 Task: Add a condition where "Priority Is High" in recently solved tickets.
Action: Mouse moved to (82, 264)
Screenshot: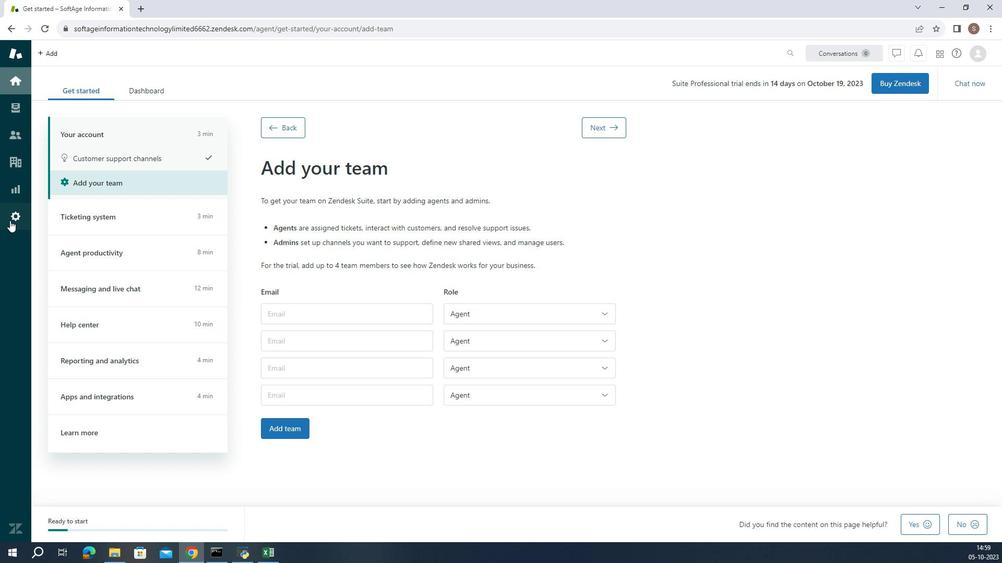 
Action: Mouse pressed left at (82, 264)
Screenshot: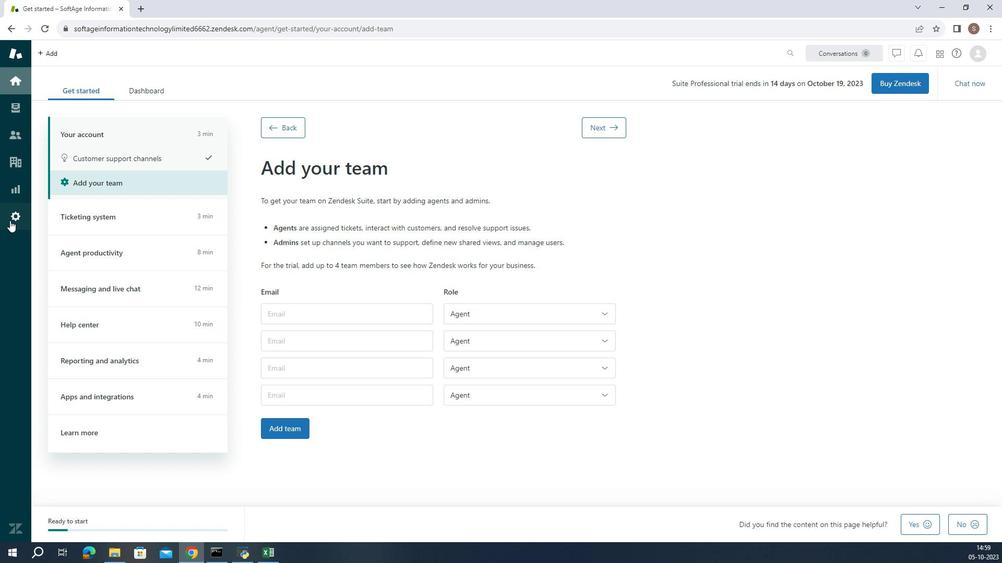 
Action: Mouse moved to (380, 469)
Screenshot: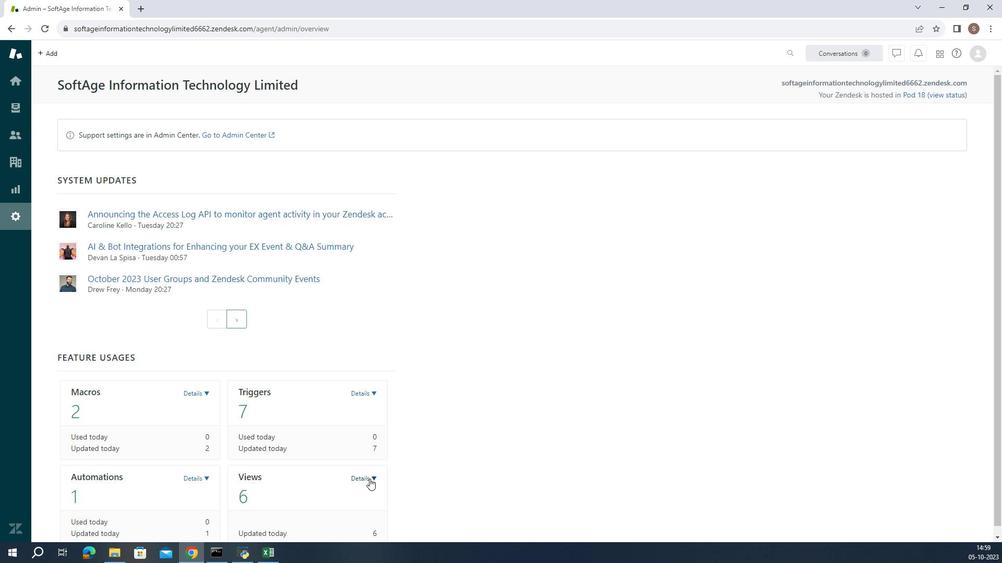 
Action: Mouse pressed left at (380, 469)
Screenshot: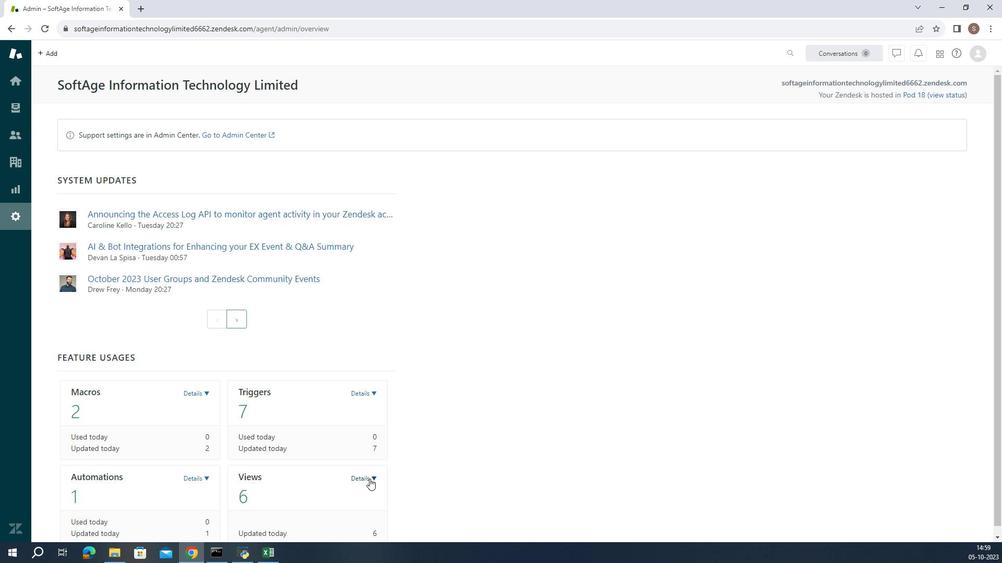 
Action: Mouse moved to (338, 499)
Screenshot: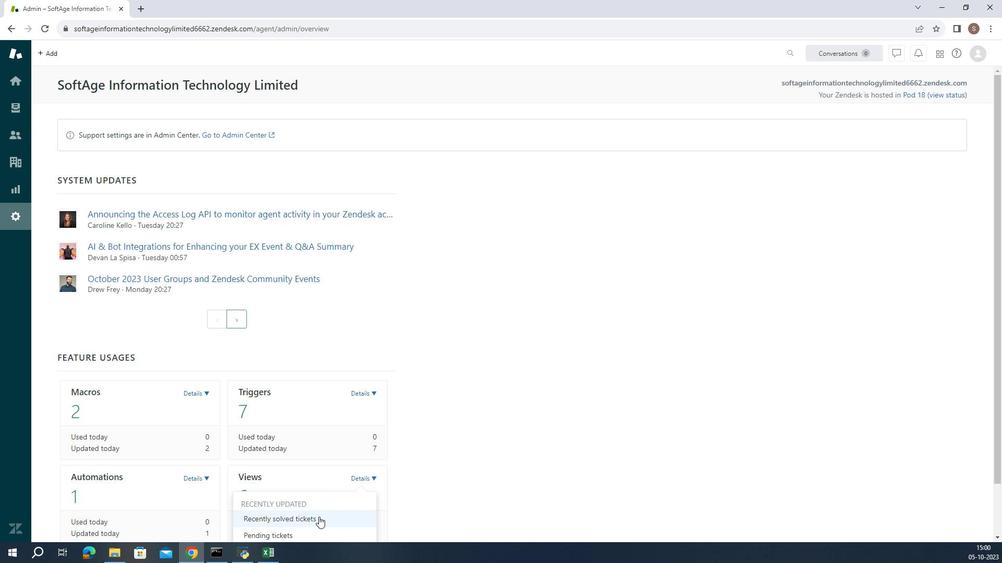 
Action: Mouse pressed left at (338, 499)
Screenshot: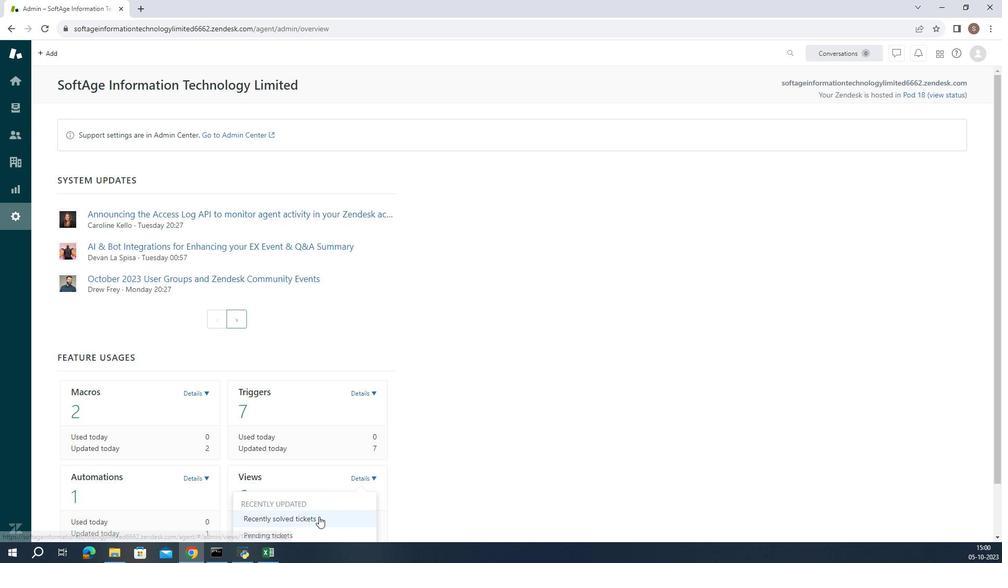 
Action: Mouse moved to (224, 376)
Screenshot: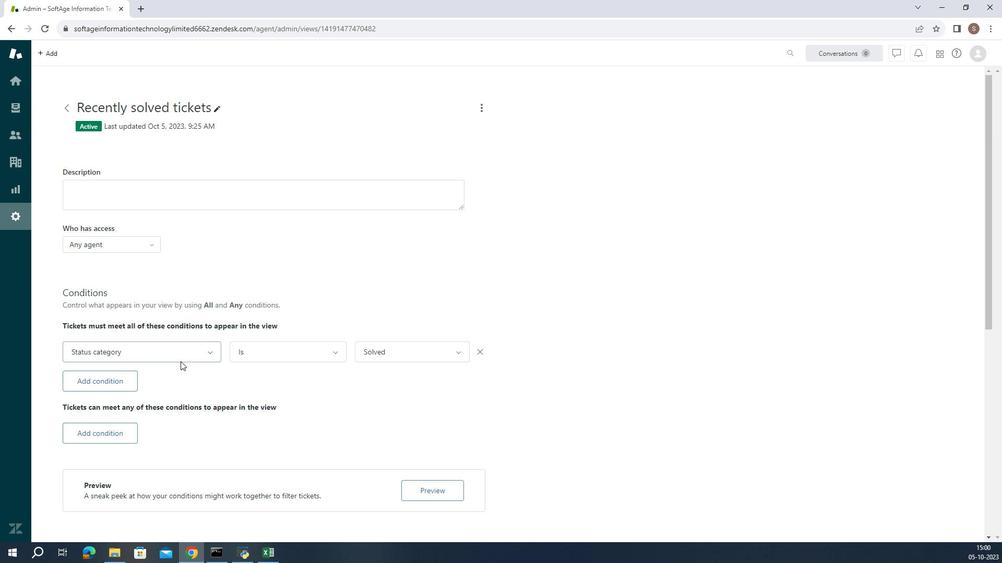 
Action: Mouse pressed left at (224, 376)
Screenshot: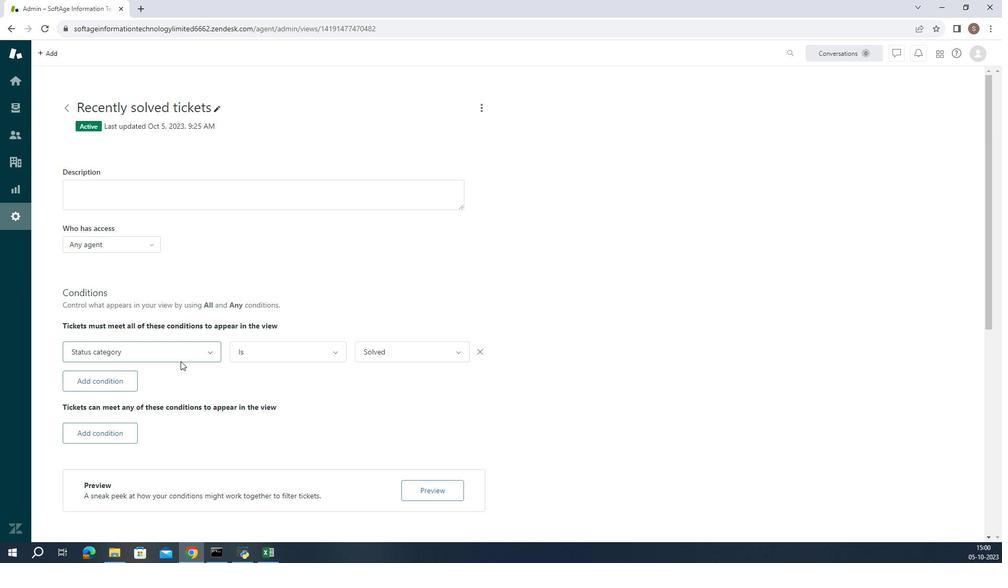 
Action: Mouse moved to (212, 292)
Screenshot: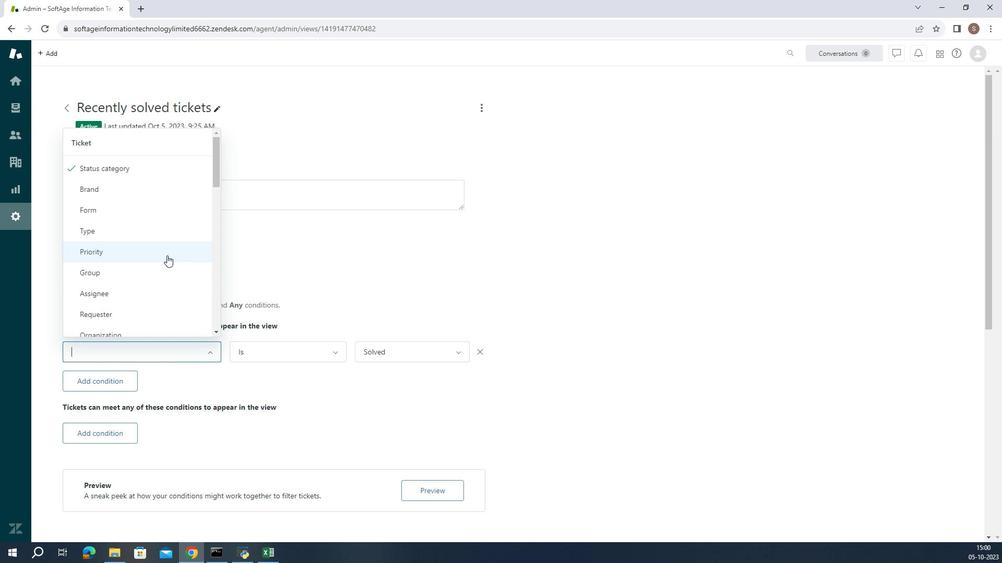 
Action: Mouse pressed left at (212, 292)
Screenshot: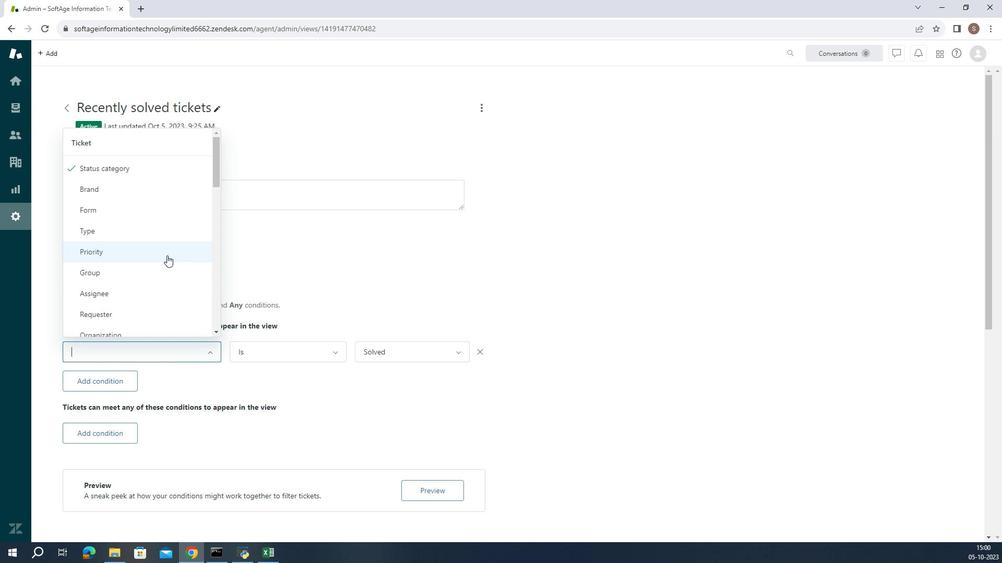 
Action: Mouse moved to (322, 367)
Screenshot: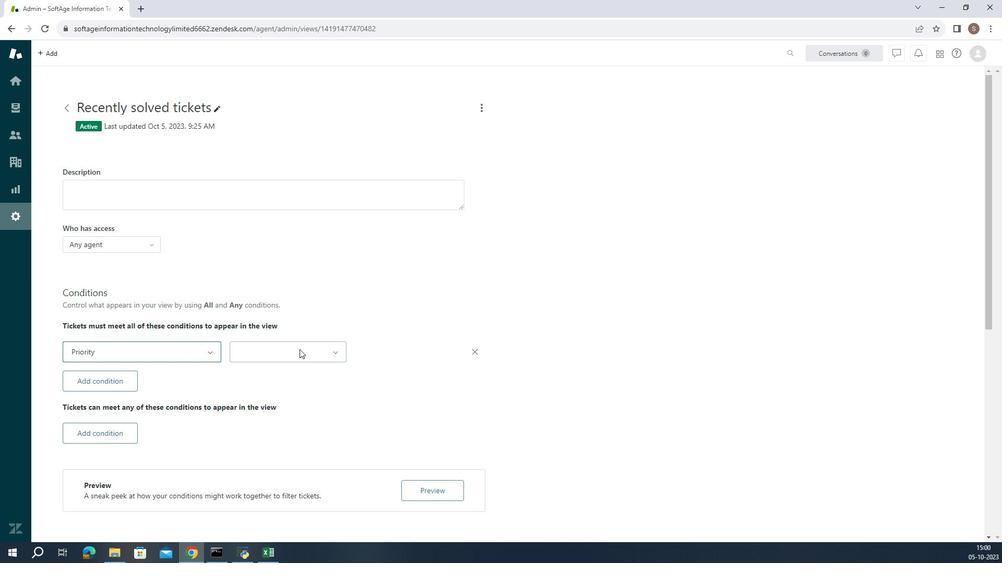 
Action: Mouse pressed left at (322, 367)
Screenshot: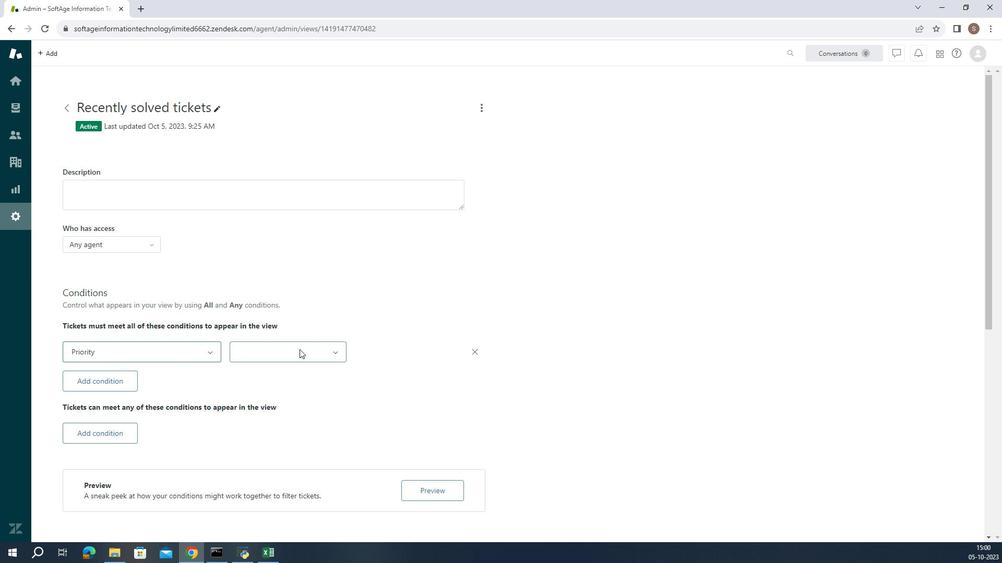 
Action: Mouse moved to (329, 387)
Screenshot: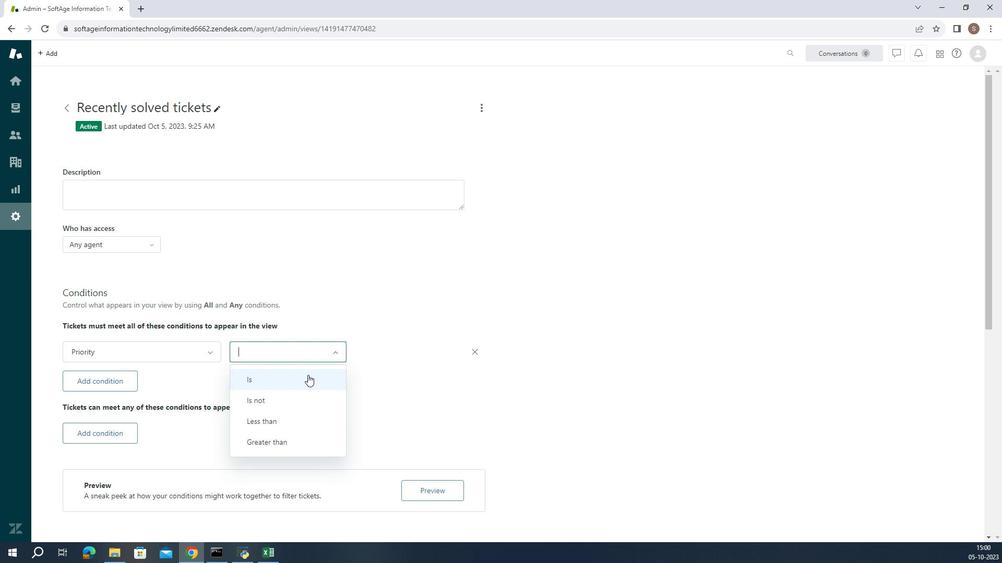 
Action: Mouse pressed left at (329, 387)
Screenshot: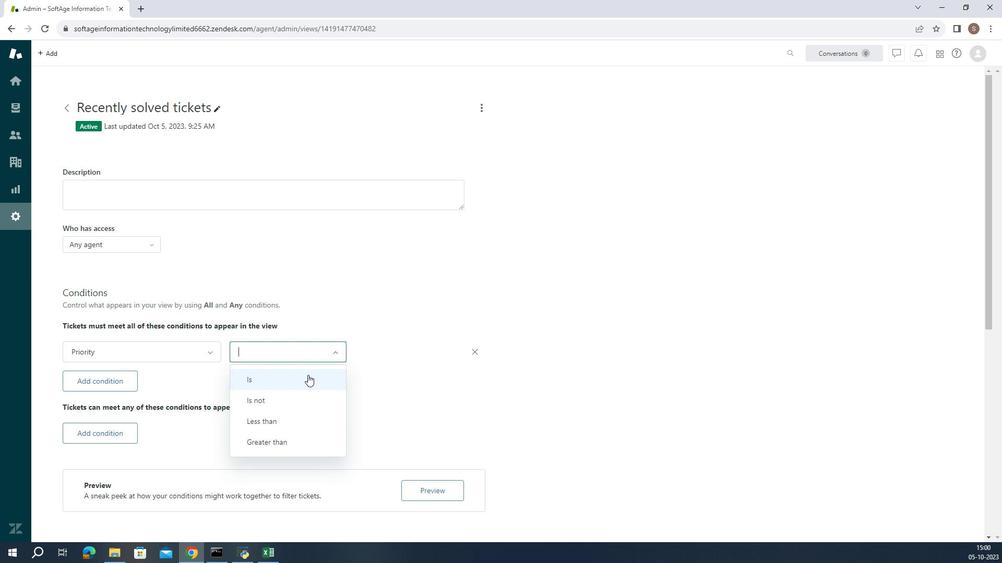 
Action: Mouse moved to (412, 372)
Screenshot: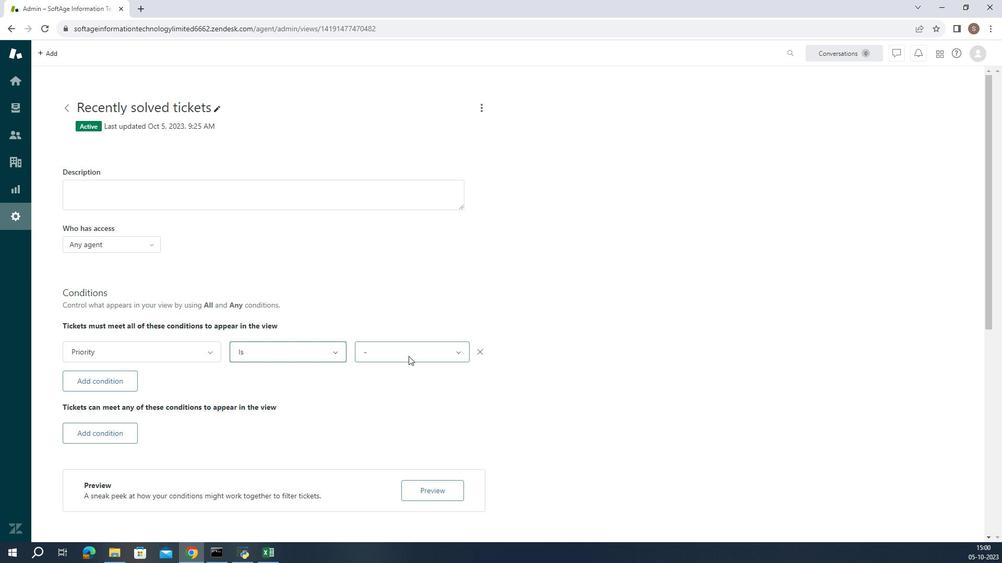 
Action: Mouse pressed left at (412, 372)
Screenshot: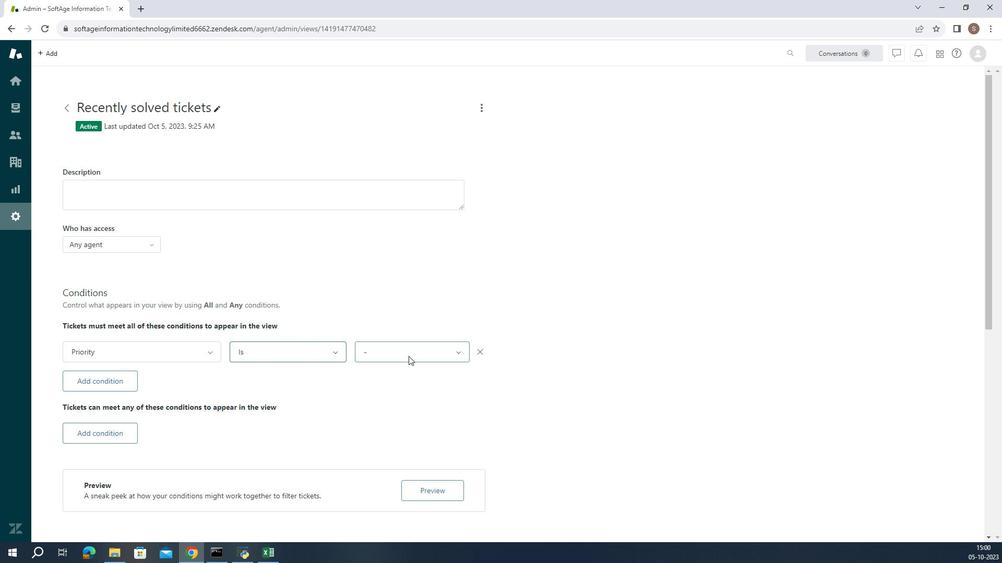 
Action: Mouse moved to (405, 434)
Screenshot: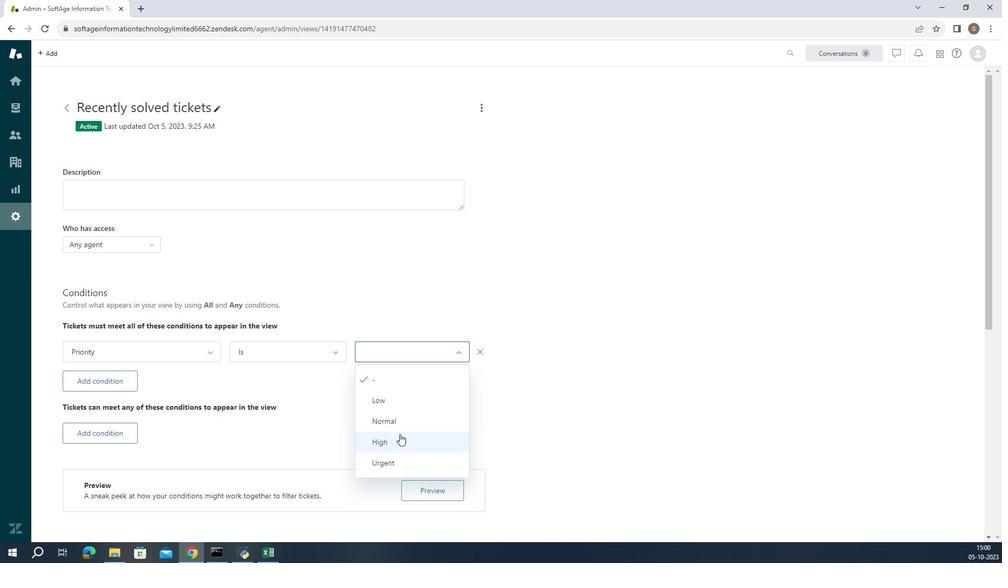 
Action: Mouse pressed left at (405, 434)
Screenshot: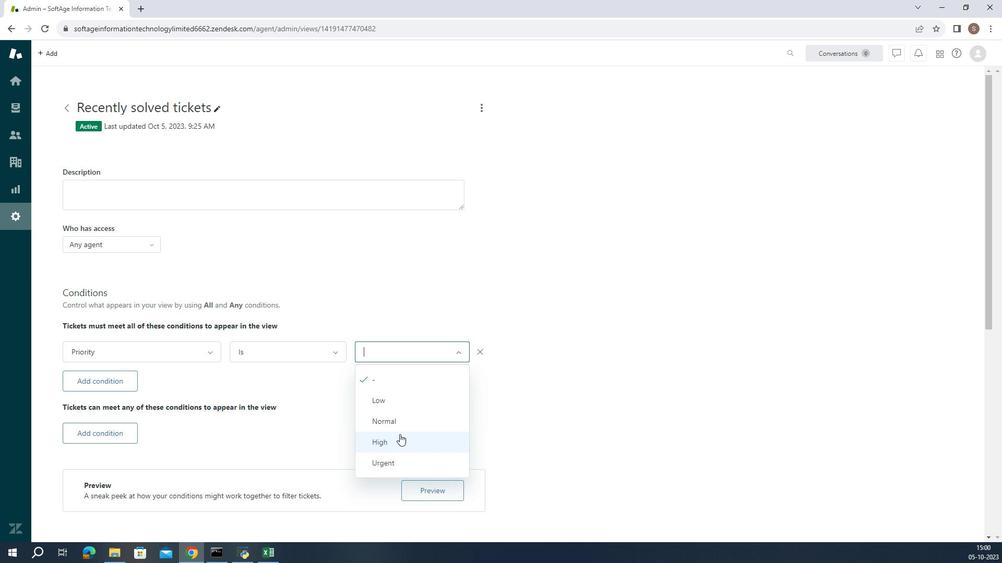 
Action: Mouse moved to (419, 413)
Screenshot: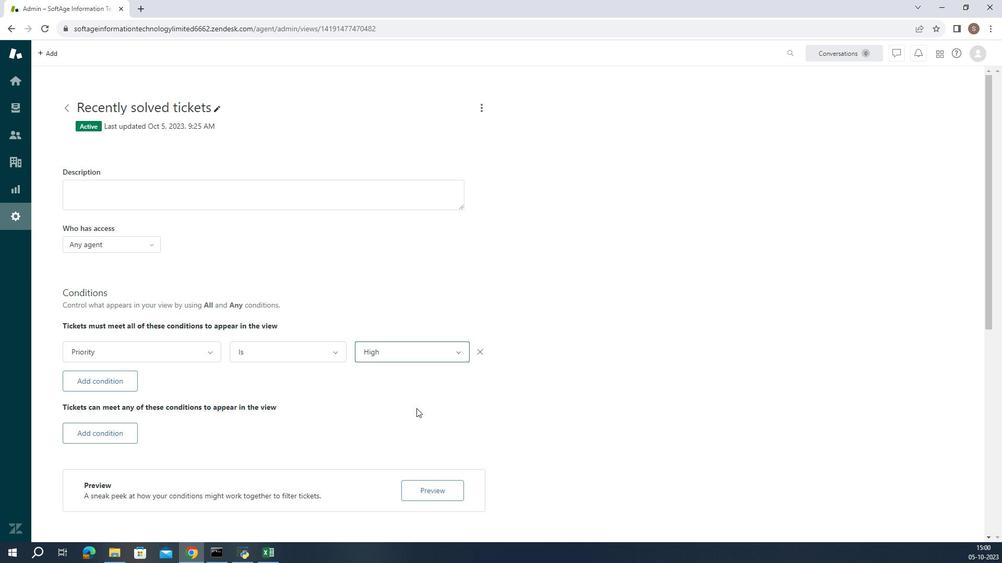 
Action: Mouse pressed left at (419, 413)
Screenshot: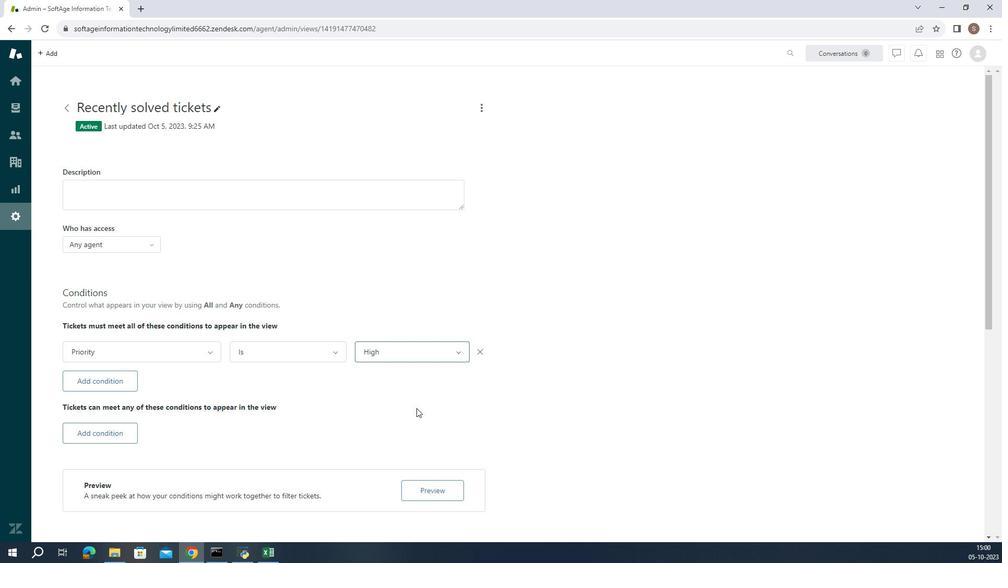 
Action: Mouse moved to (419, 409)
Screenshot: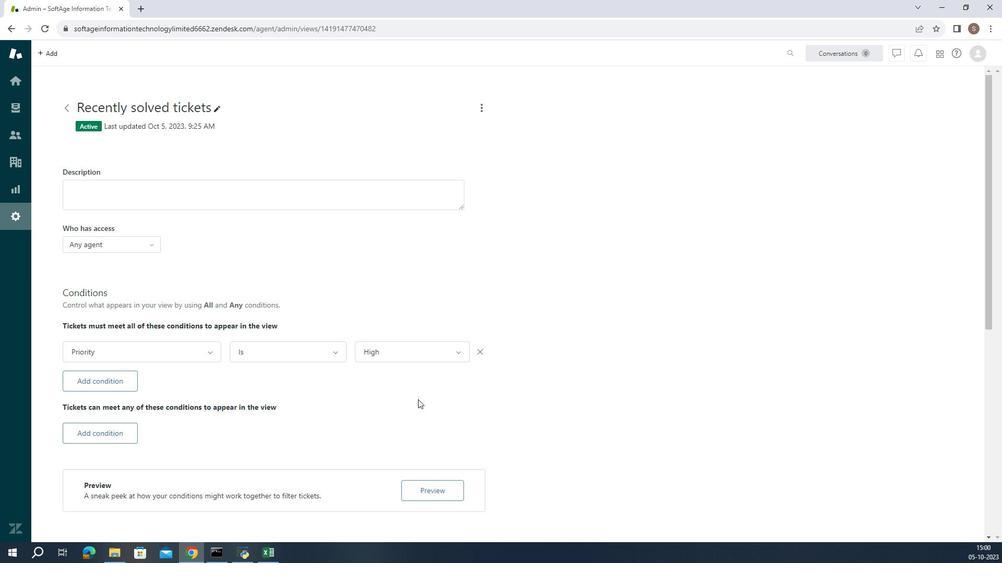 
